 Task: Move recent 5 emails   from folder Inbox to folder Archive
Action: Mouse moved to (533, 35)
Screenshot: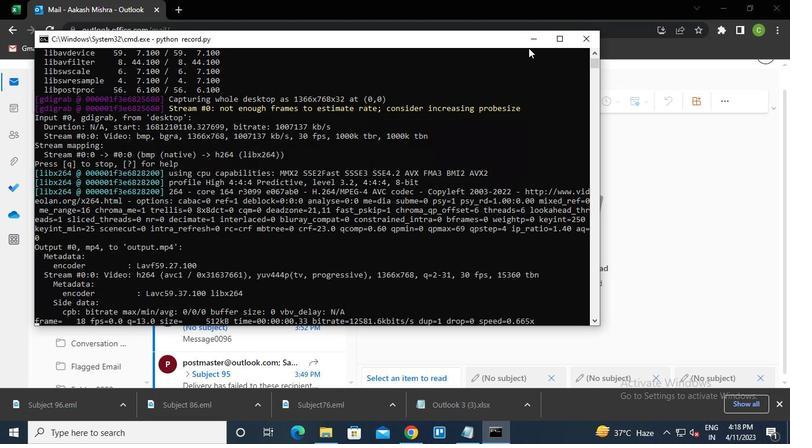 
Action: Mouse pressed left at (533, 35)
Screenshot: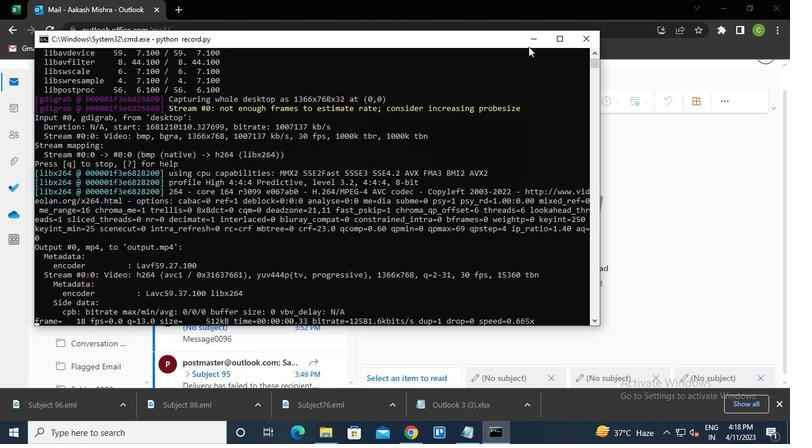 
Action: Mouse moved to (167, 153)
Screenshot: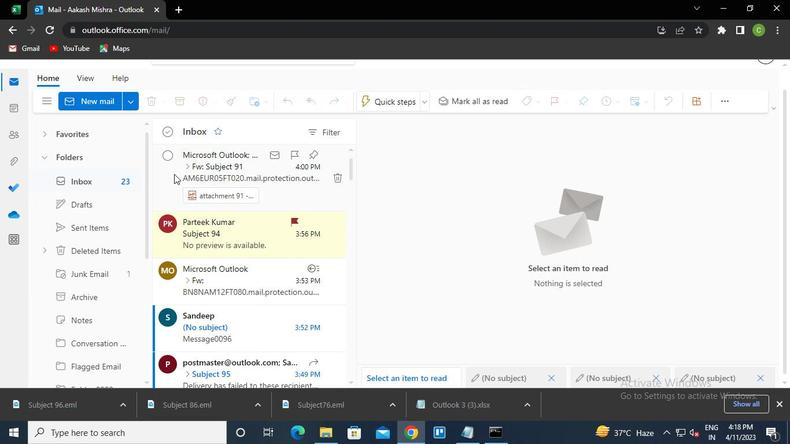 
Action: Mouse pressed left at (167, 153)
Screenshot: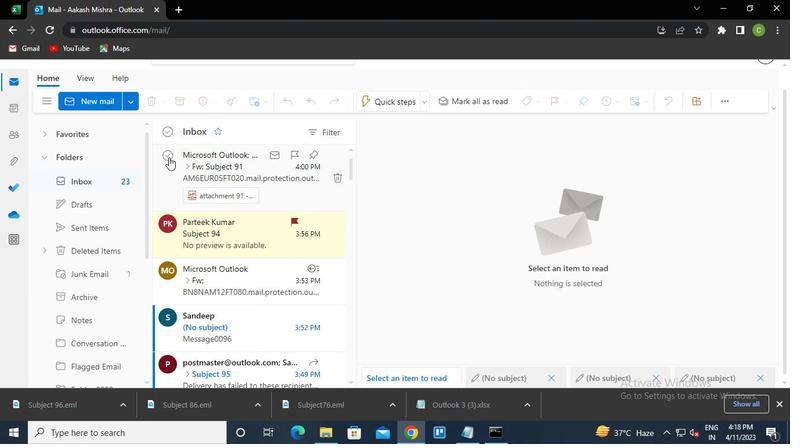 
Action: Mouse moved to (168, 224)
Screenshot: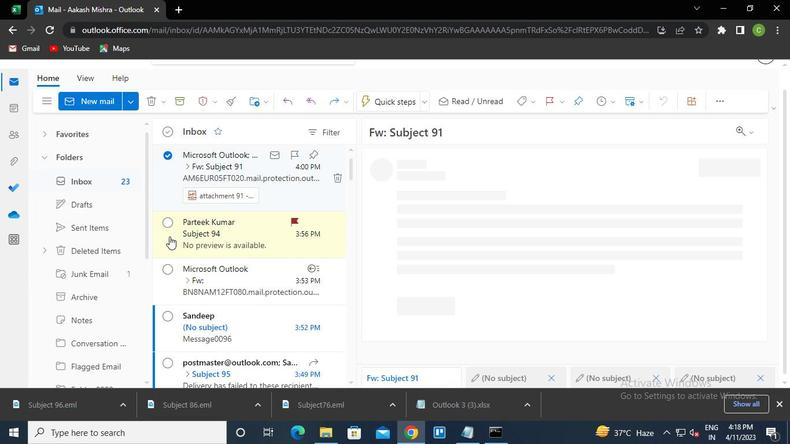 
Action: Mouse pressed left at (168, 224)
Screenshot: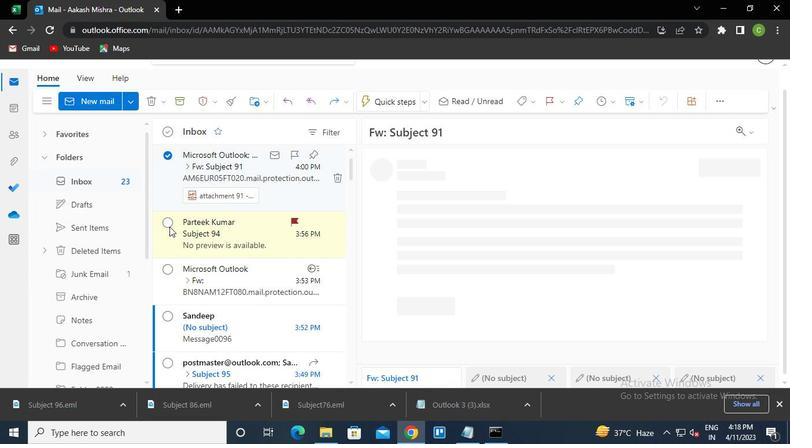 
Action: Mouse moved to (166, 270)
Screenshot: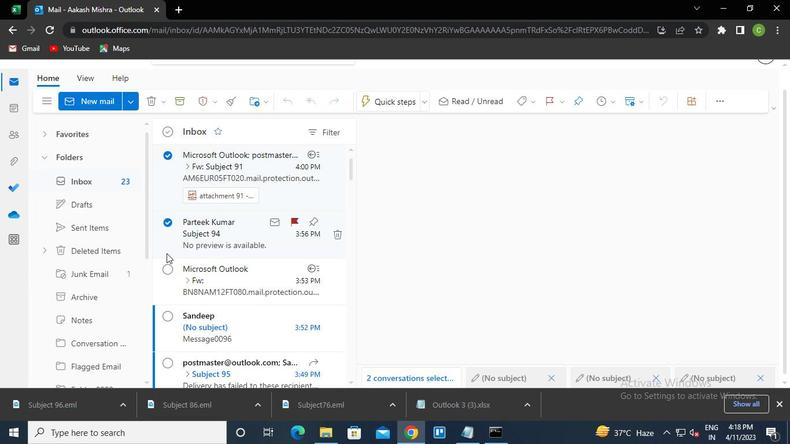 
Action: Mouse pressed left at (166, 270)
Screenshot: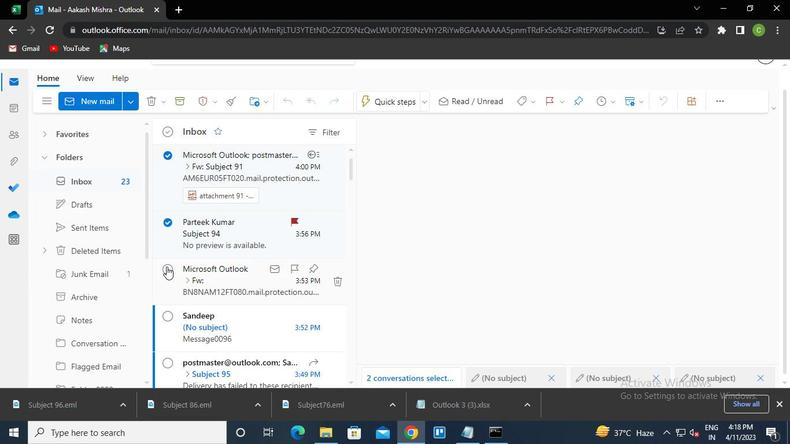 
Action: Mouse moved to (167, 318)
Screenshot: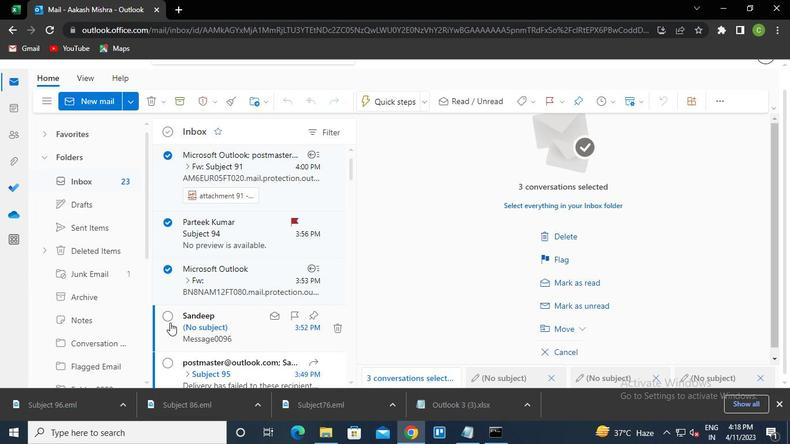 
Action: Mouse pressed left at (167, 318)
Screenshot: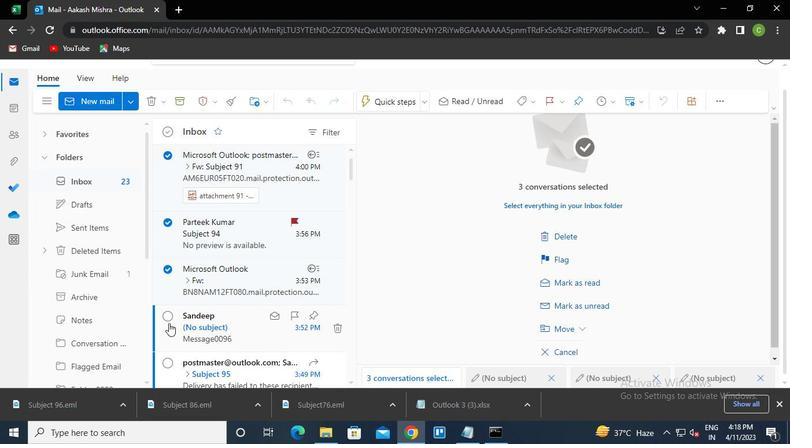 
Action: Mouse moved to (170, 364)
Screenshot: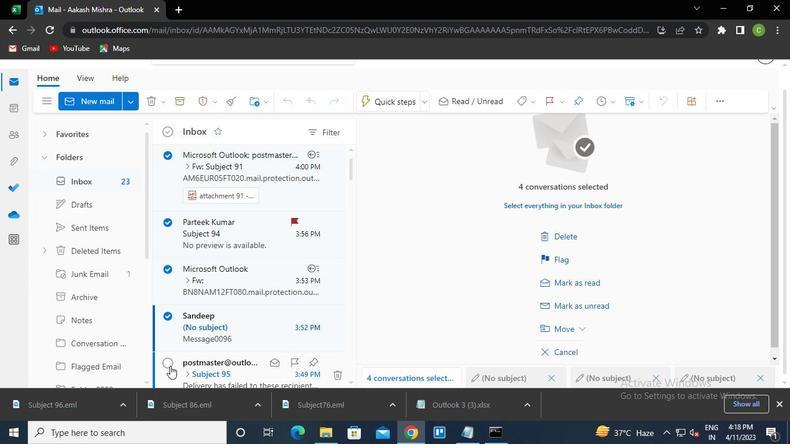 
Action: Mouse pressed left at (170, 364)
Screenshot: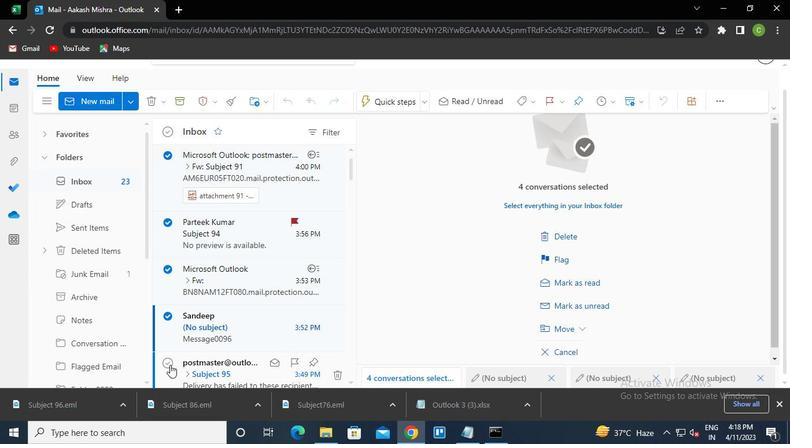 
Action: Mouse moved to (244, 229)
Screenshot: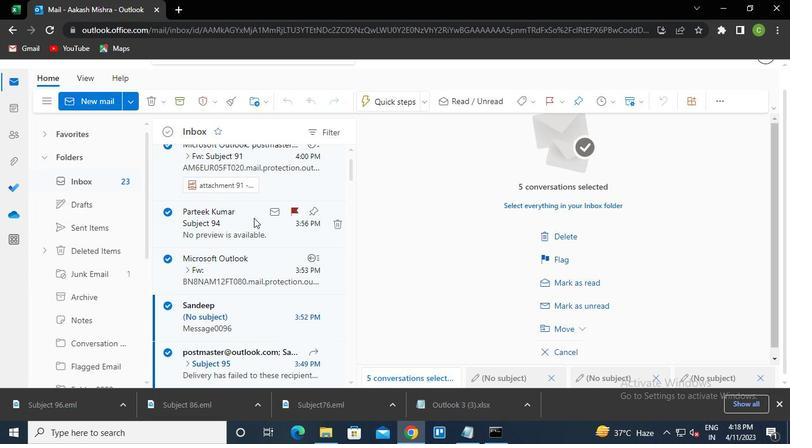 
Action: Mouse pressed right at (244, 229)
Screenshot: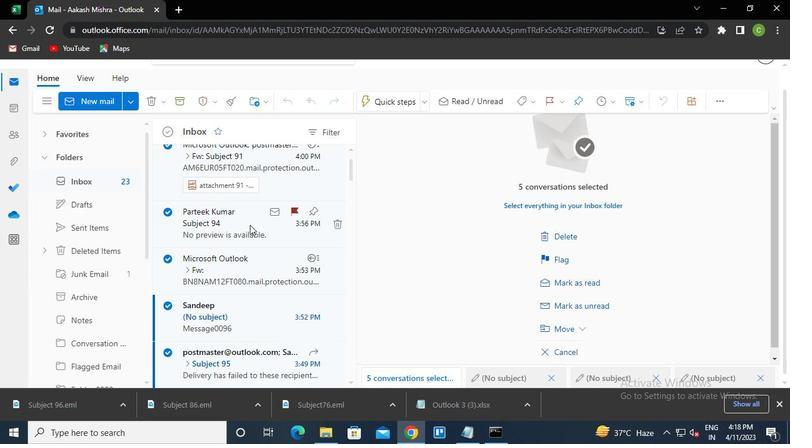 
Action: Mouse moved to (275, 95)
Screenshot: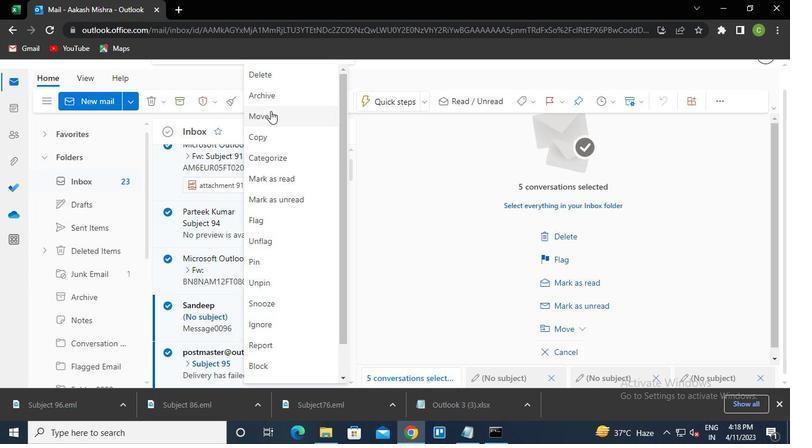 
Action: Mouse pressed left at (275, 95)
Screenshot: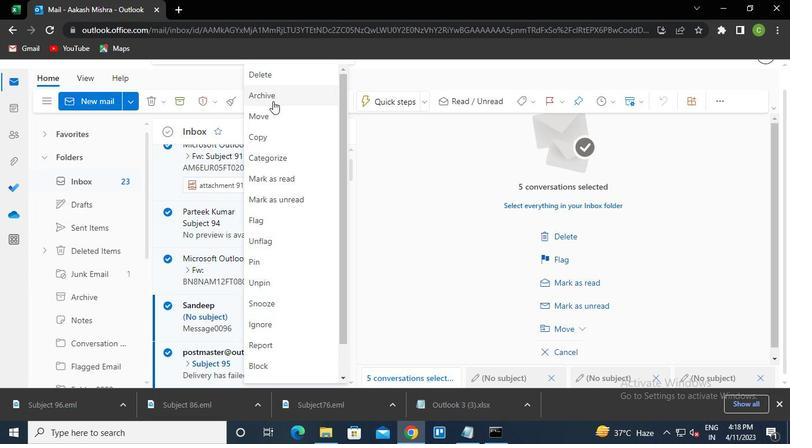 
Action: Mouse moved to (495, 433)
Screenshot: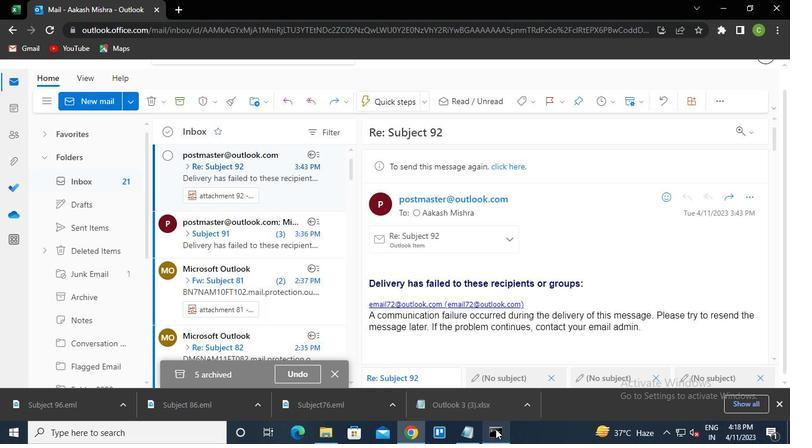 
Action: Mouse pressed left at (495, 433)
Screenshot: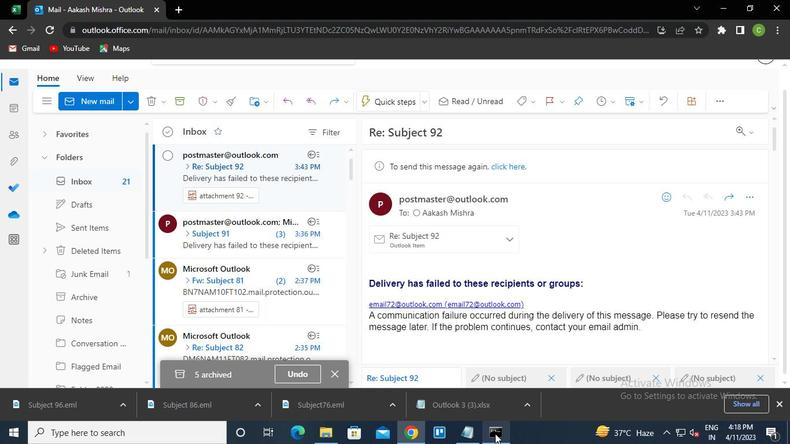
Action: Mouse moved to (579, 42)
Screenshot: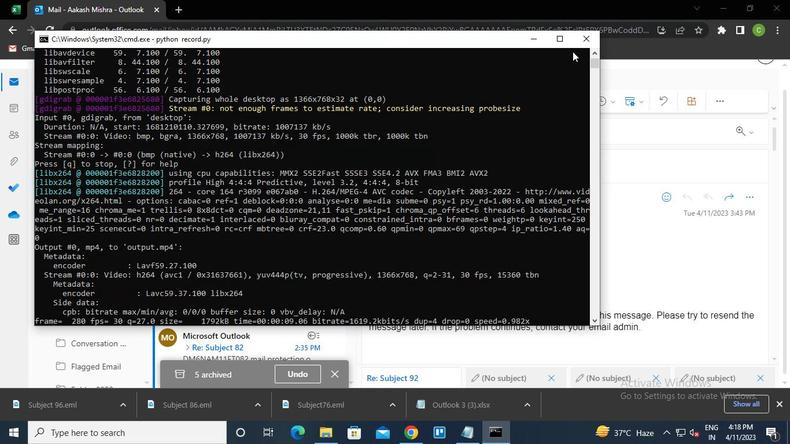 
Action: Mouse pressed left at (579, 42)
Screenshot: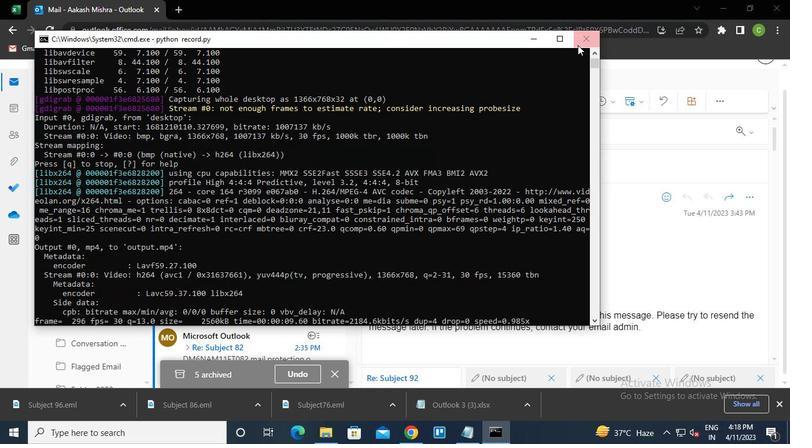 
Action: Mouse moved to (578, 42)
Screenshot: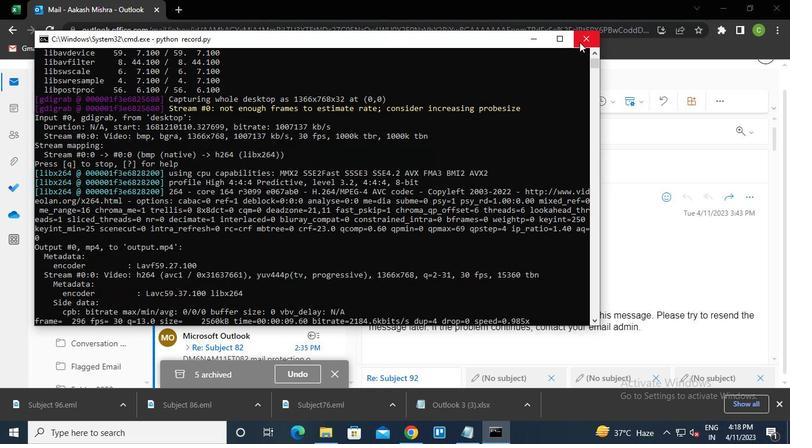 
